 Task: Add Galaxy Poke Ahi Tuna Marinated to the cart.
Action: Mouse moved to (248, 114)
Screenshot: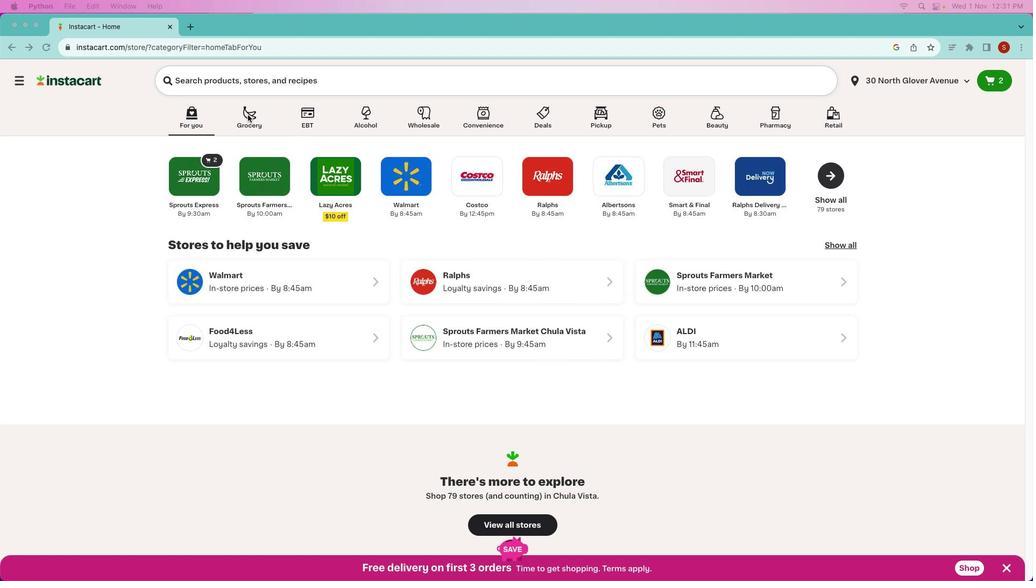 
Action: Mouse pressed left at (248, 114)
Screenshot: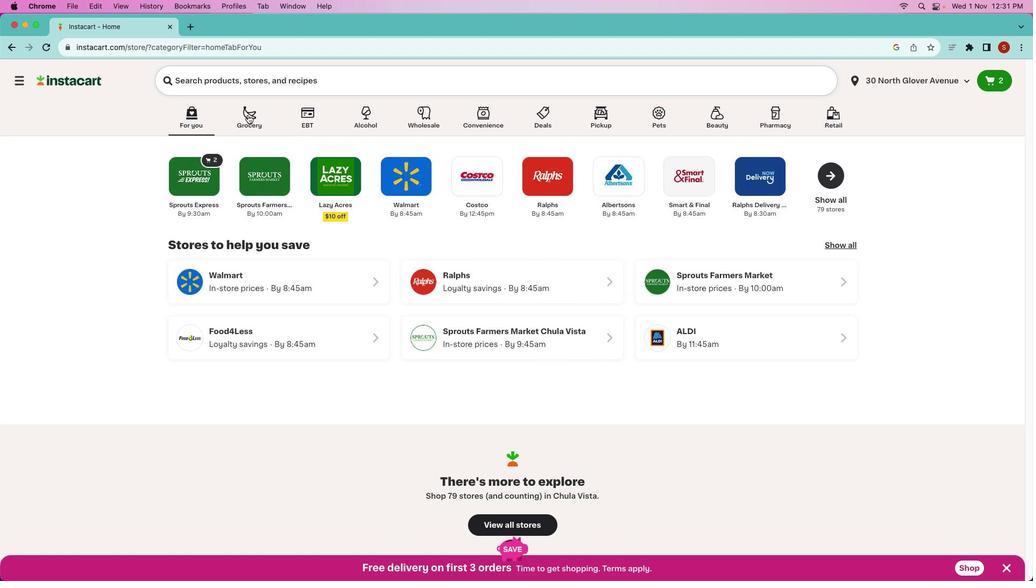 
Action: Mouse pressed left at (248, 114)
Screenshot: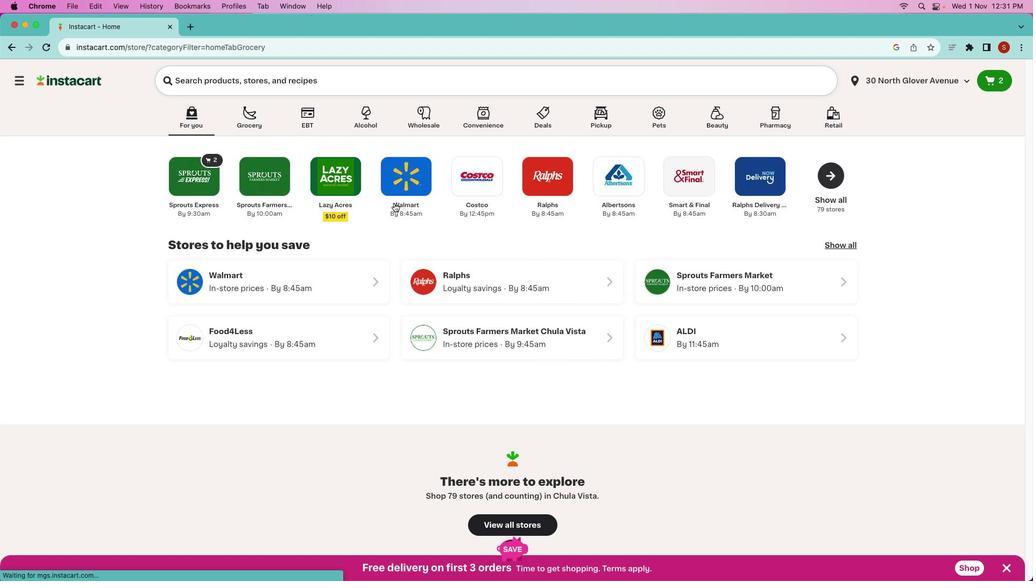 
Action: Mouse moved to (502, 354)
Screenshot: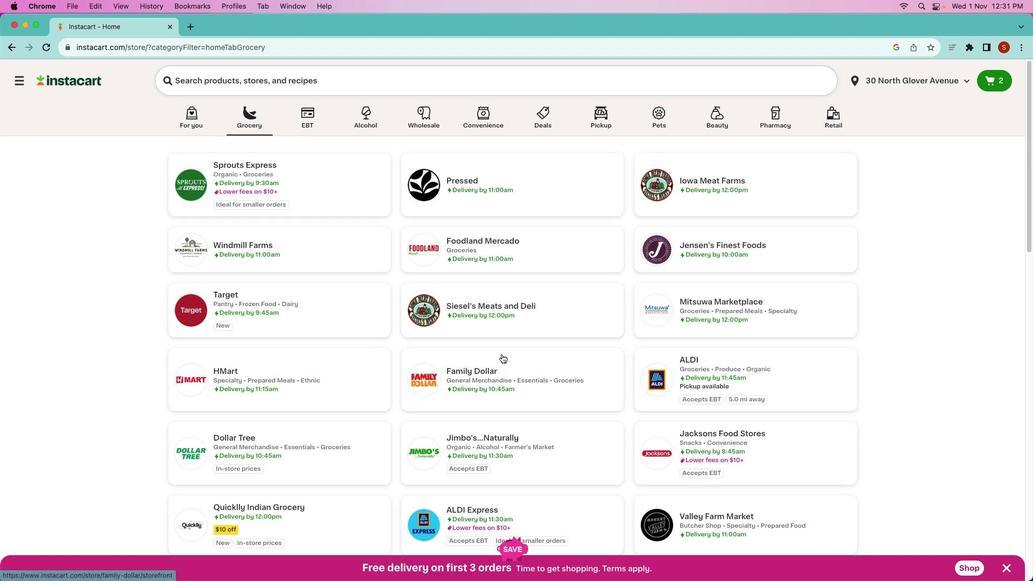 
Action: Mouse scrolled (502, 354) with delta (0, 0)
Screenshot: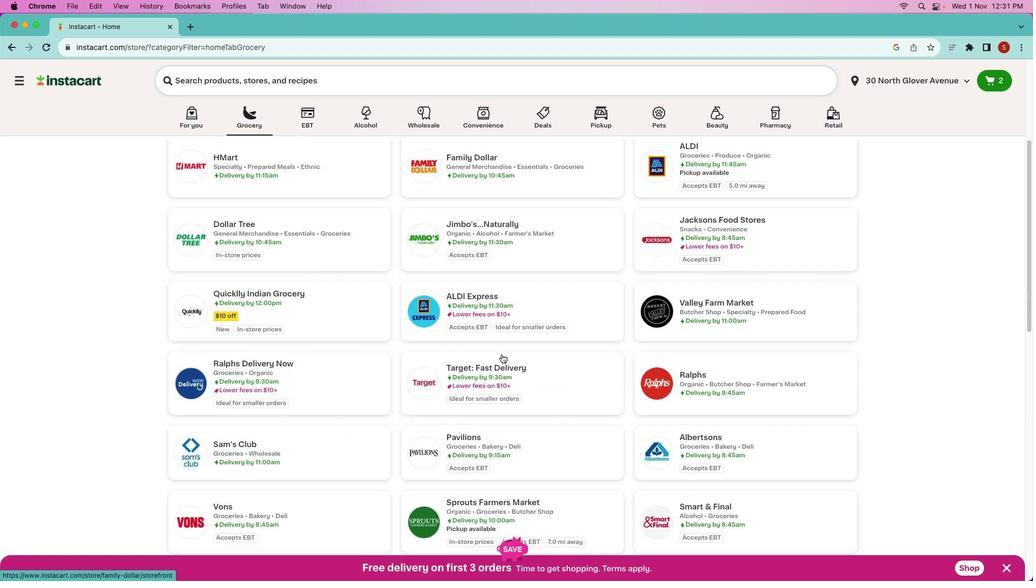 
Action: Mouse scrolled (502, 354) with delta (0, 0)
Screenshot: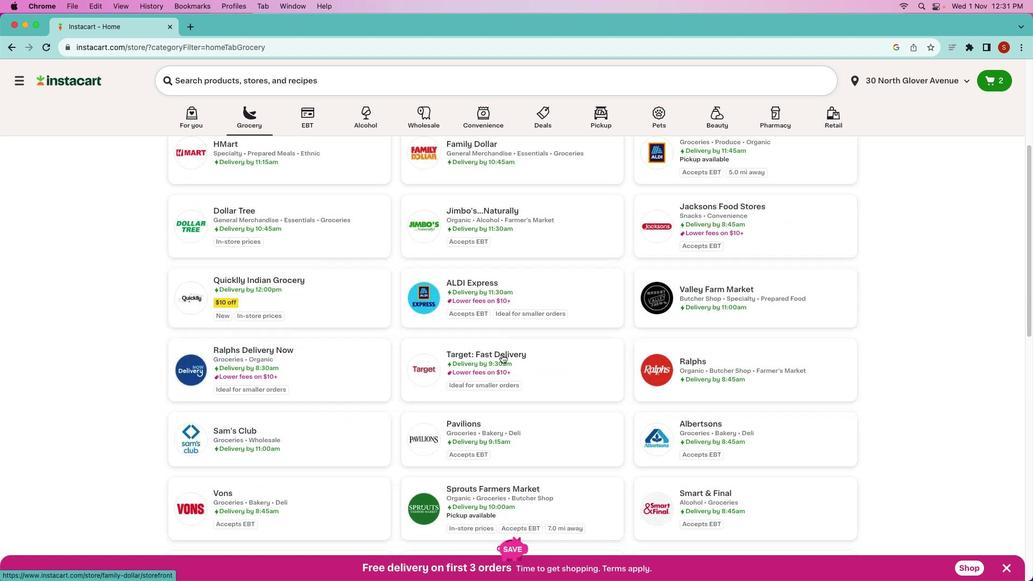 
Action: Mouse scrolled (502, 354) with delta (0, -1)
Screenshot: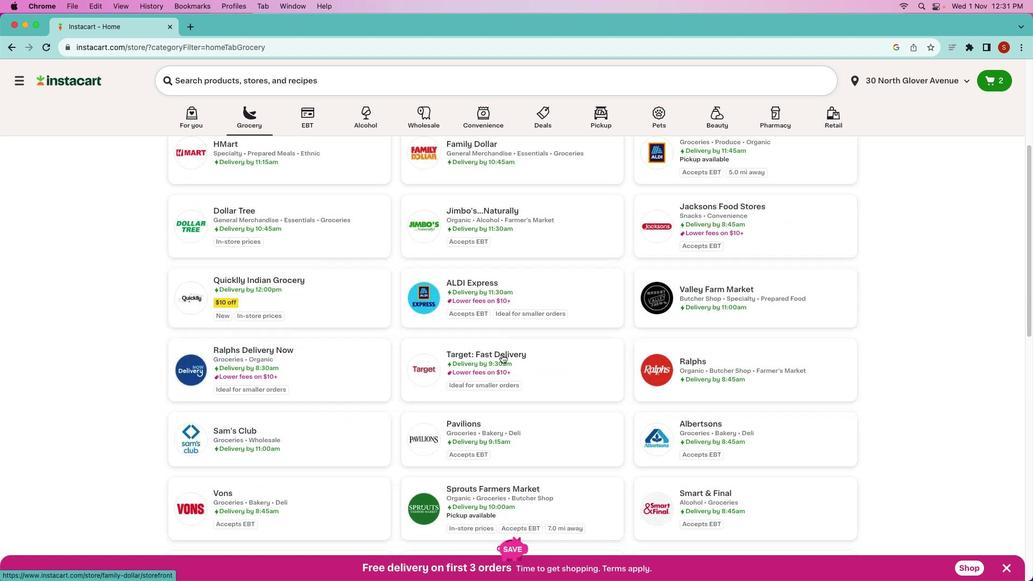 
Action: Mouse moved to (502, 354)
Screenshot: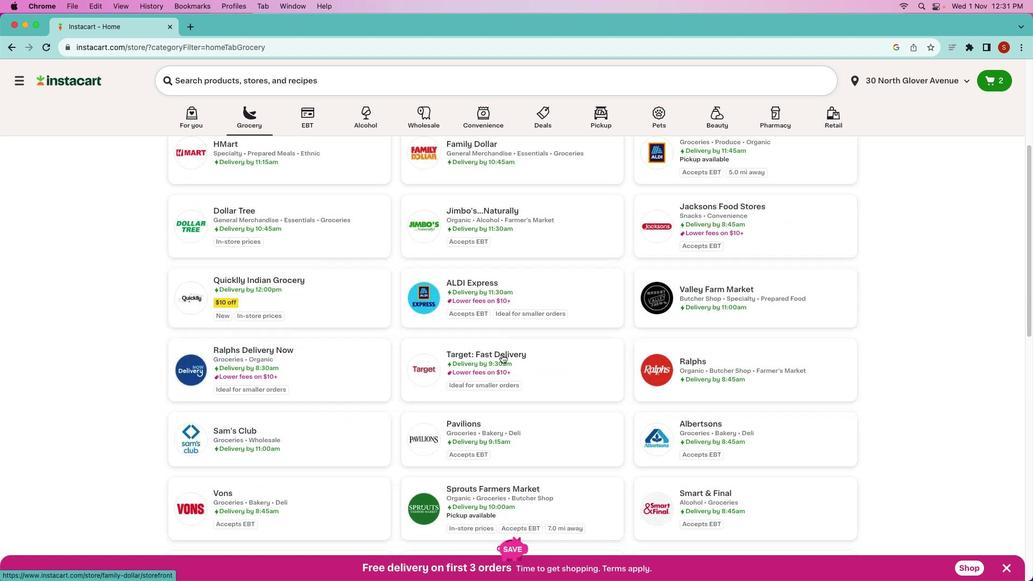 
Action: Mouse scrolled (502, 354) with delta (0, -2)
Screenshot: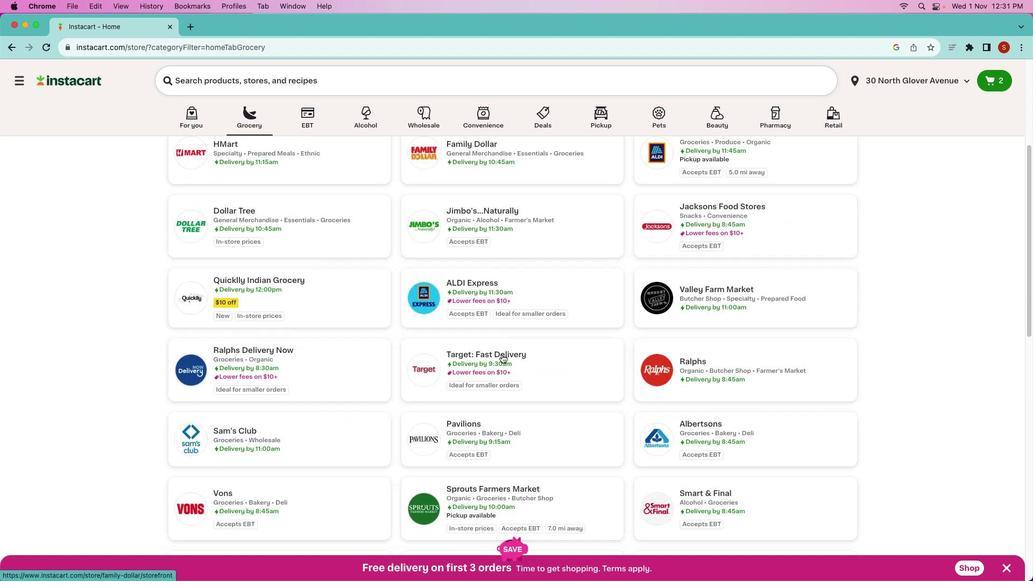 
Action: Mouse moved to (503, 370)
Screenshot: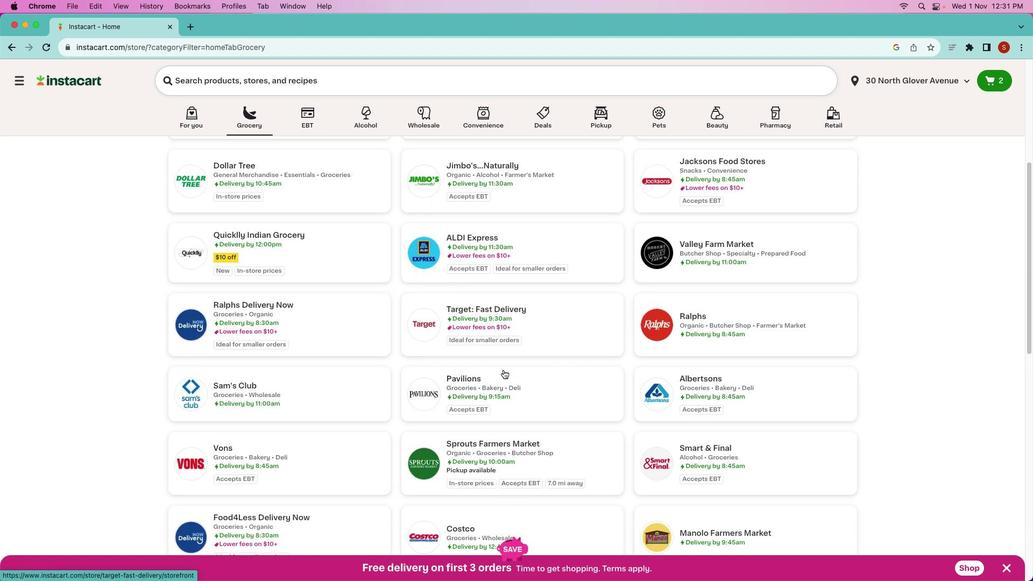 
Action: Mouse scrolled (503, 370) with delta (0, 0)
Screenshot: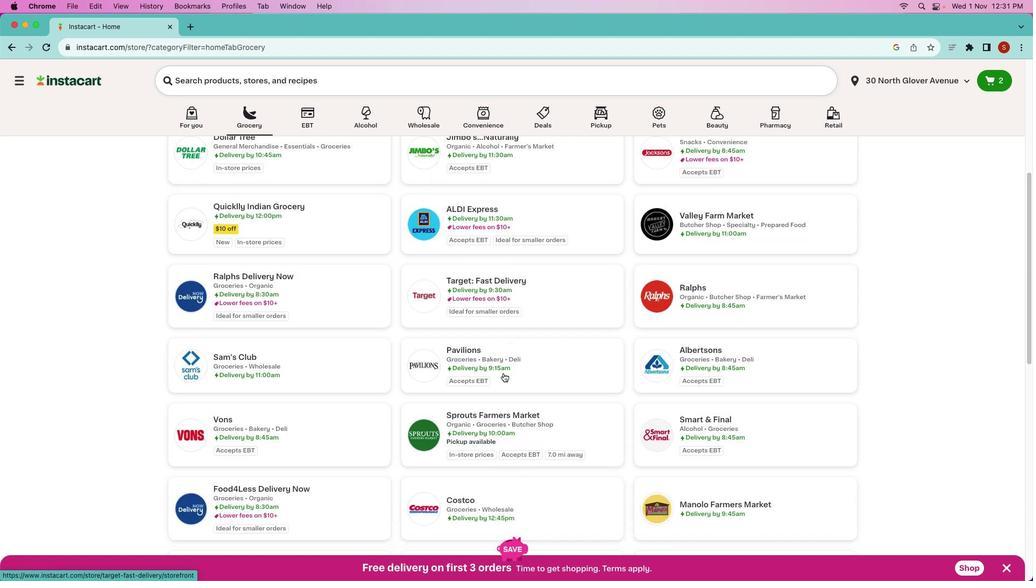 
Action: Mouse scrolled (503, 370) with delta (0, 0)
Screenshot: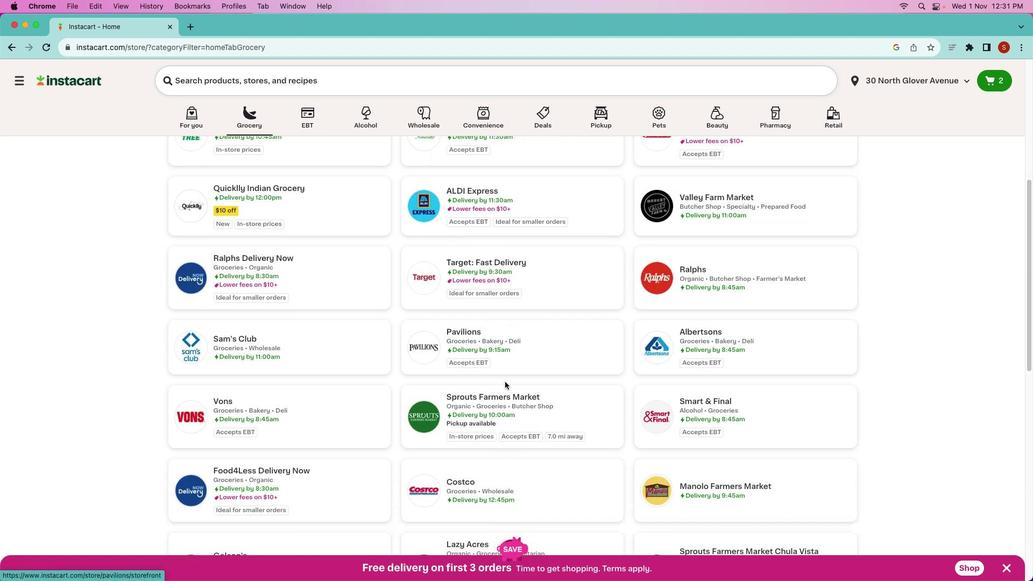 
Action: Mouse scrolled (503, 370) with delta (0, -1)
Screenshot: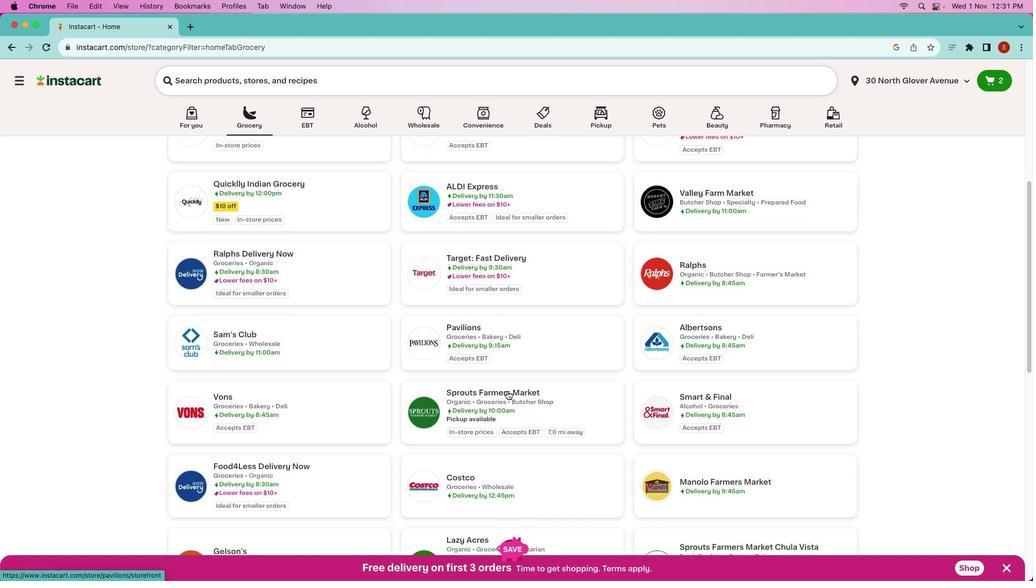 
Action: Mouse moved to (492, 384)
Screenshot: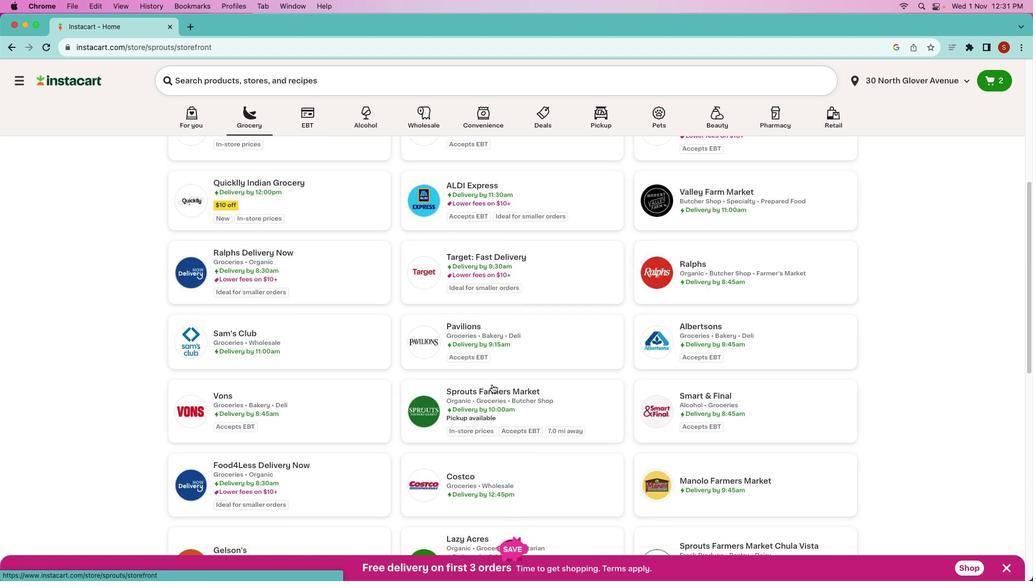 
Action: Mouse pressed left at (492, 384)
Screenshot: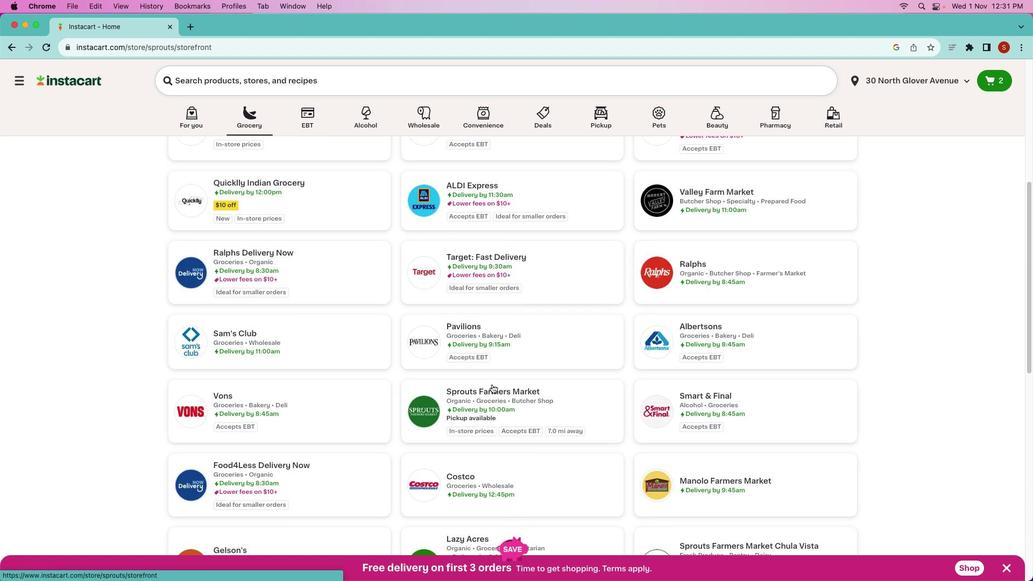 
Action: Mouse pressed left at (492, 384)
Screenshot: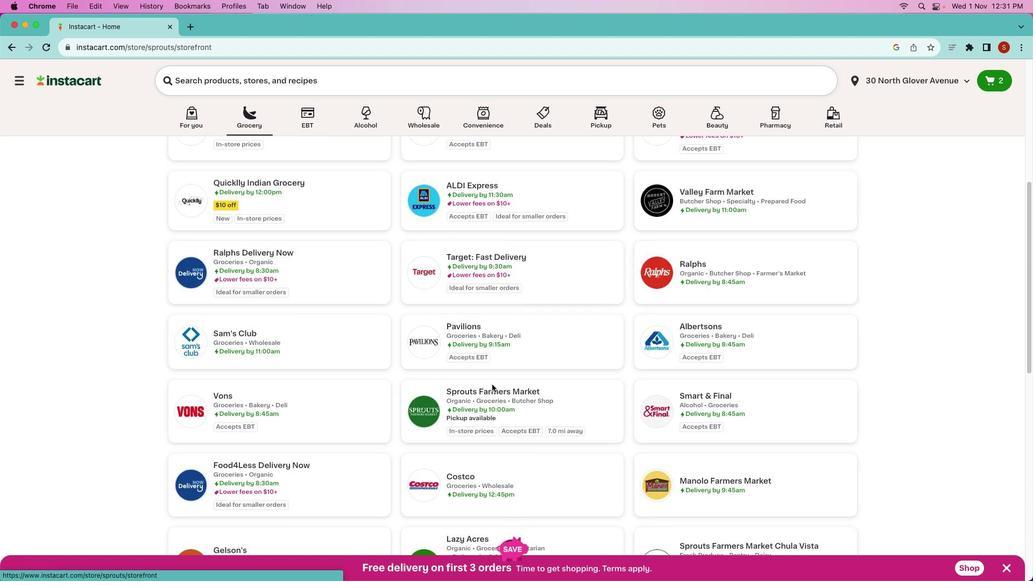 
Action: Mouse moved to (501, 71)
Screenshot: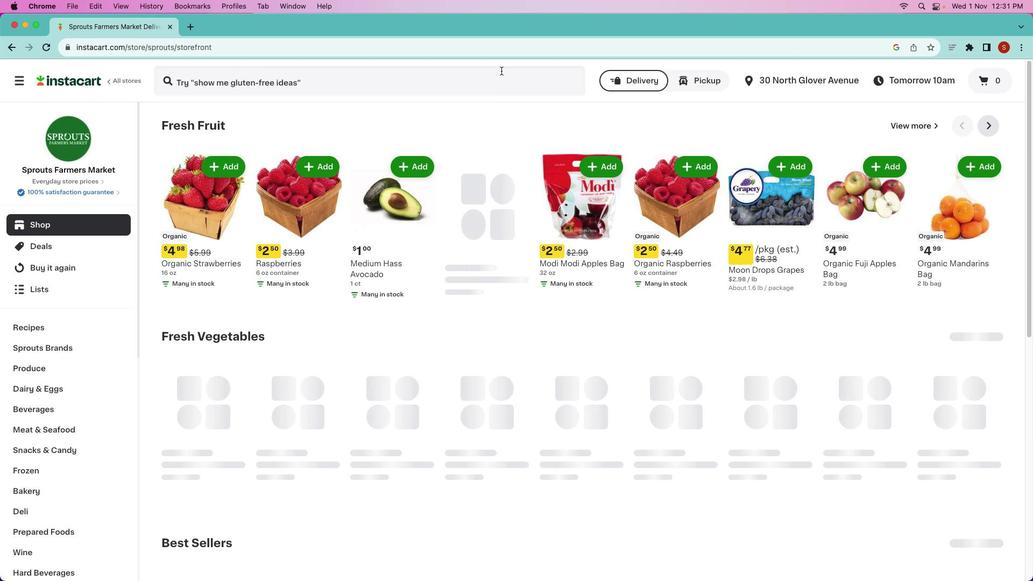 
Action: Mouse pressed left at (501, 71)
Screenshot: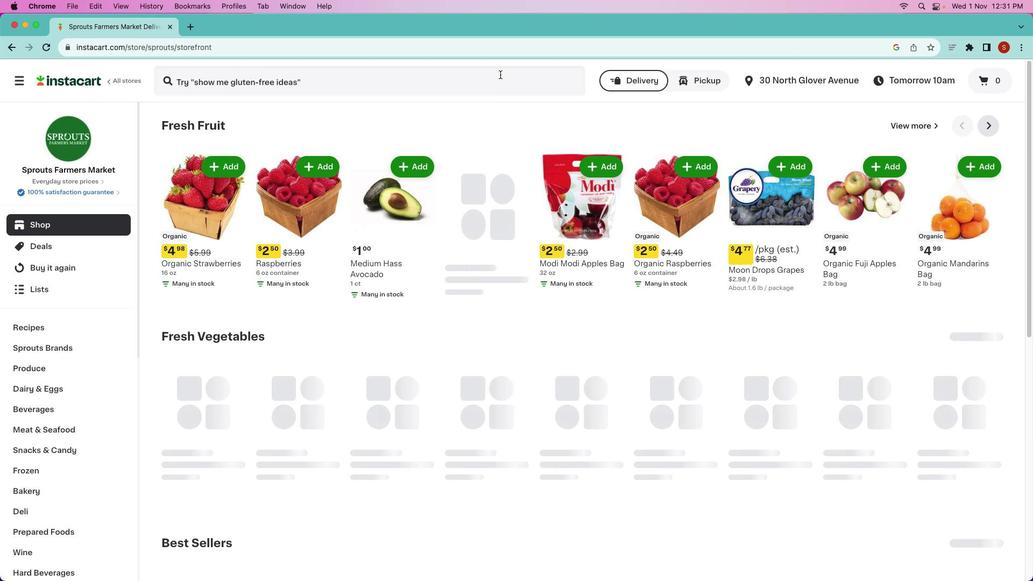 
Action: Mouse moved to (500, 78)
Screenshot: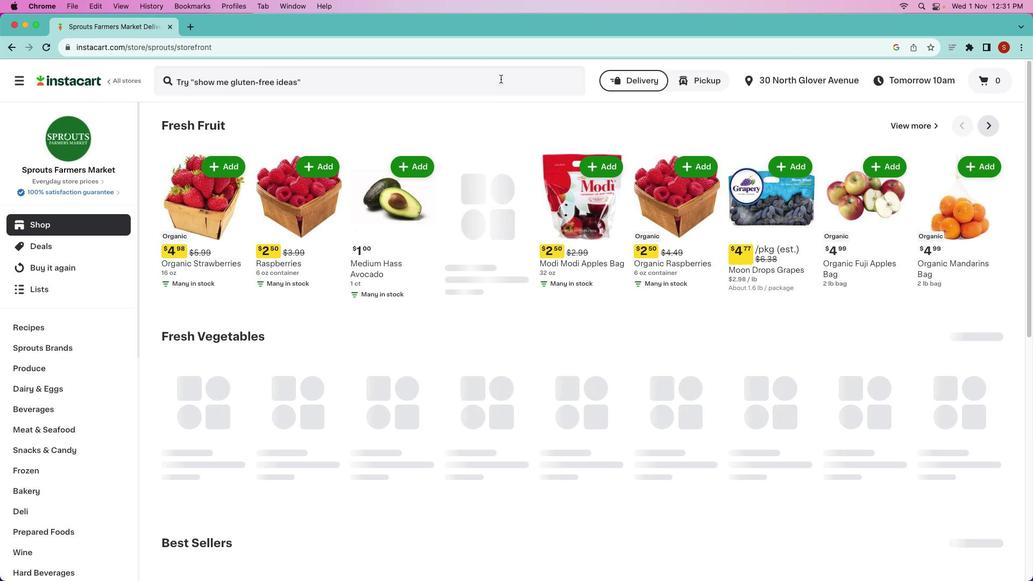 
Action: Mouse pressed left at (500, 78)
Screenshot: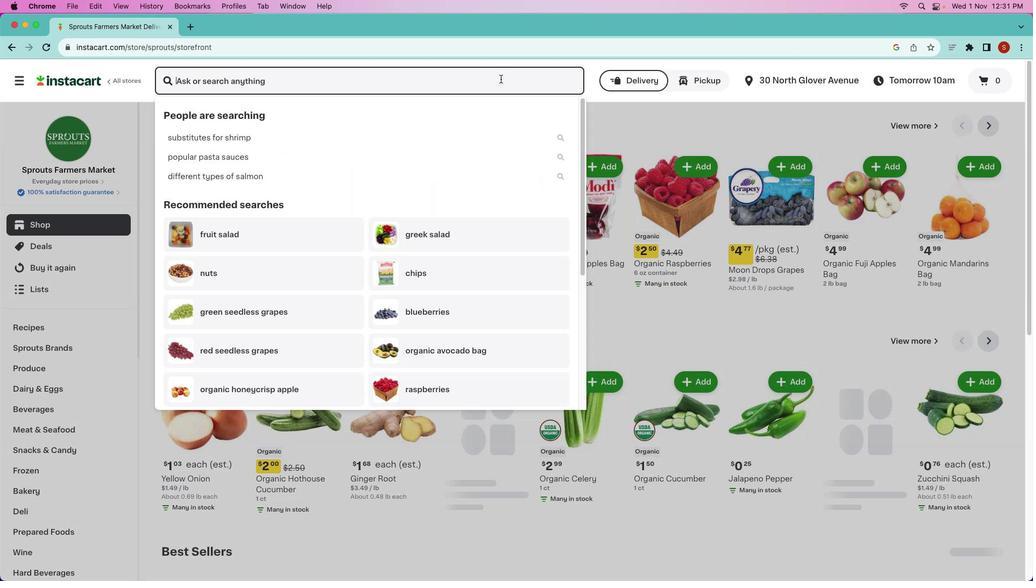 
Action: Key pressed 'g''a''l''g''a'Key.backspaceKey.backspace'a''x''y'Key.space'p''o''k''e'Key.space'a''b'Key.backspace'h''i'Key.space't''u''n''a'Key.space'm''a''r''i''n''a''t''e''d'Key.enter
Screenshot: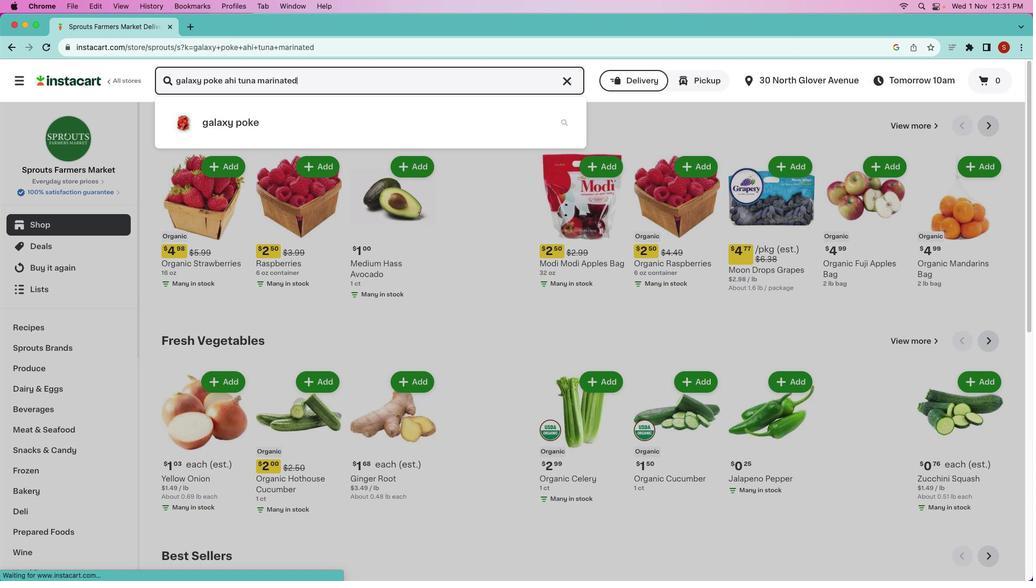 
Action: Mouse moved to (299, 177)
Screenshot: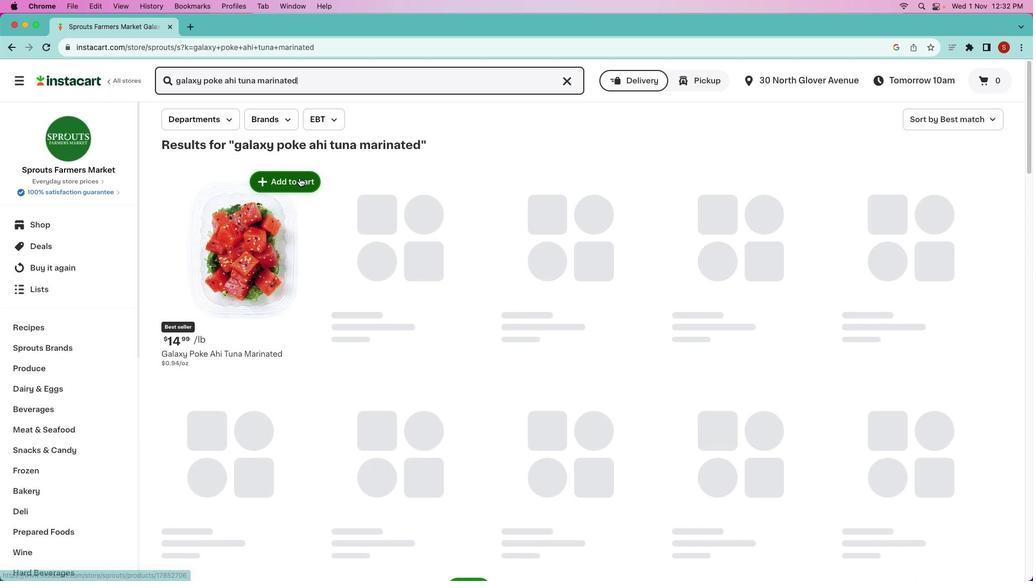 
Action: Mouse pressed left at (299, 177)
Screenshot: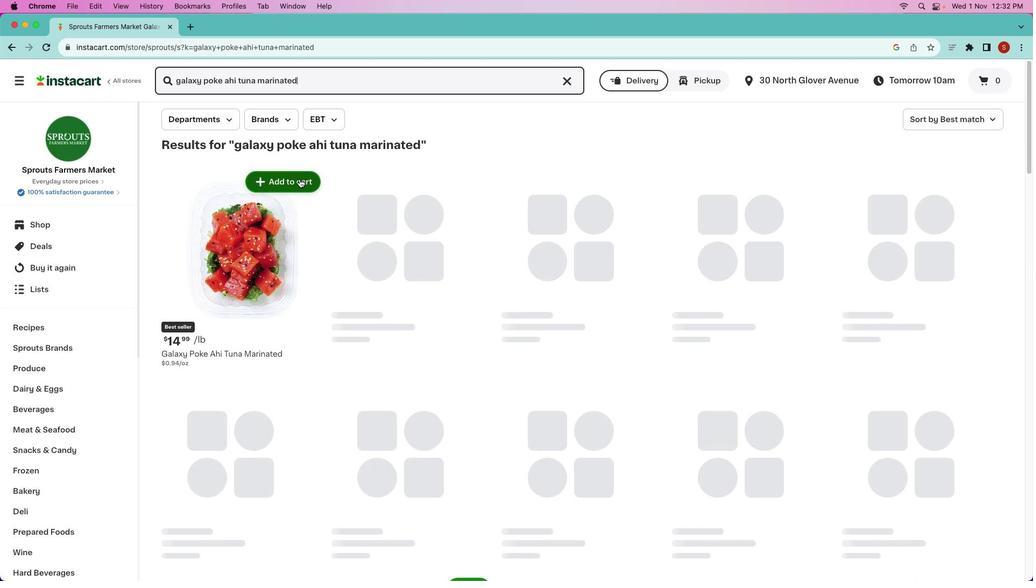 
Action: Mouse moved to (237, 262)
Screenshot: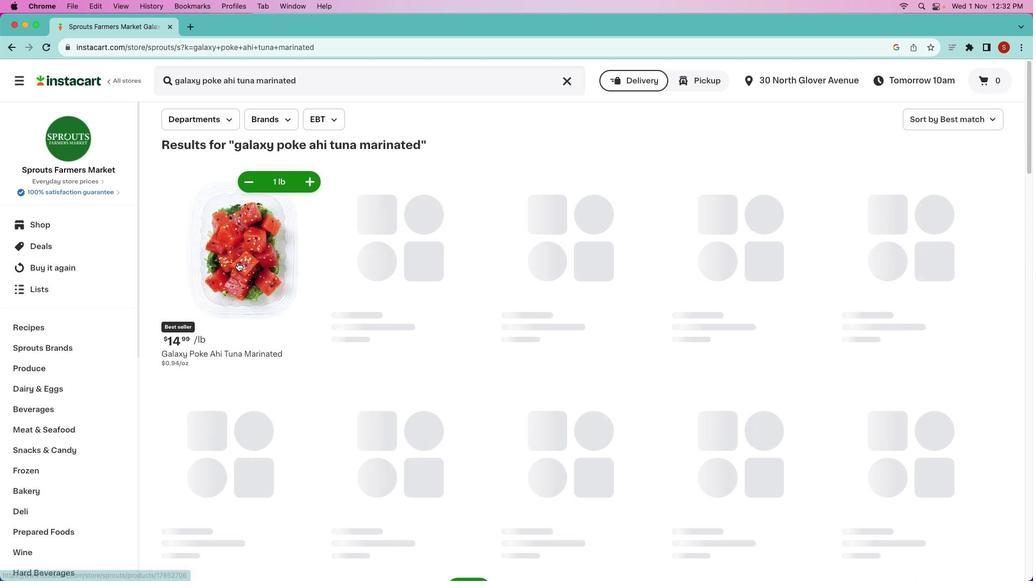 
